 Task: Use the formula "CSCH" in spreadsheet "Project protfolio".
Action: Mouse moved to (109, 68)
Screenshot: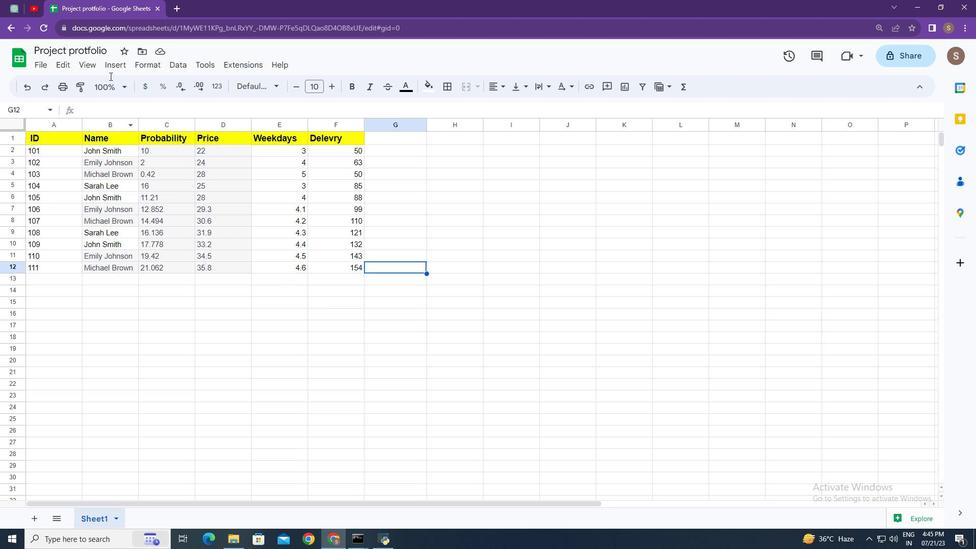 
Action: Mouse pressed left at (109, 68)
Screenshot: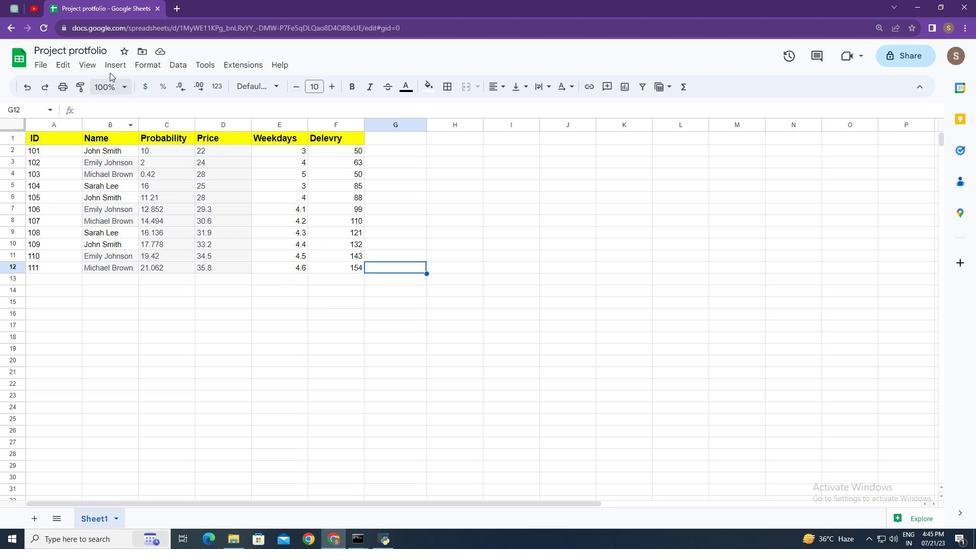 
Action: Mouse moved to (179, 258)
Screenshot: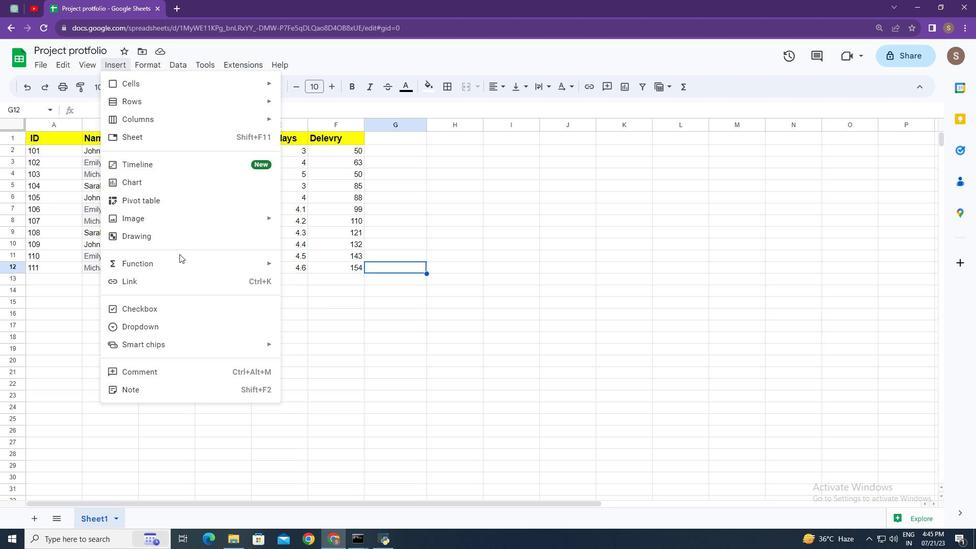 
Action: Mouse pressed left at (179, 258)
Screenshot: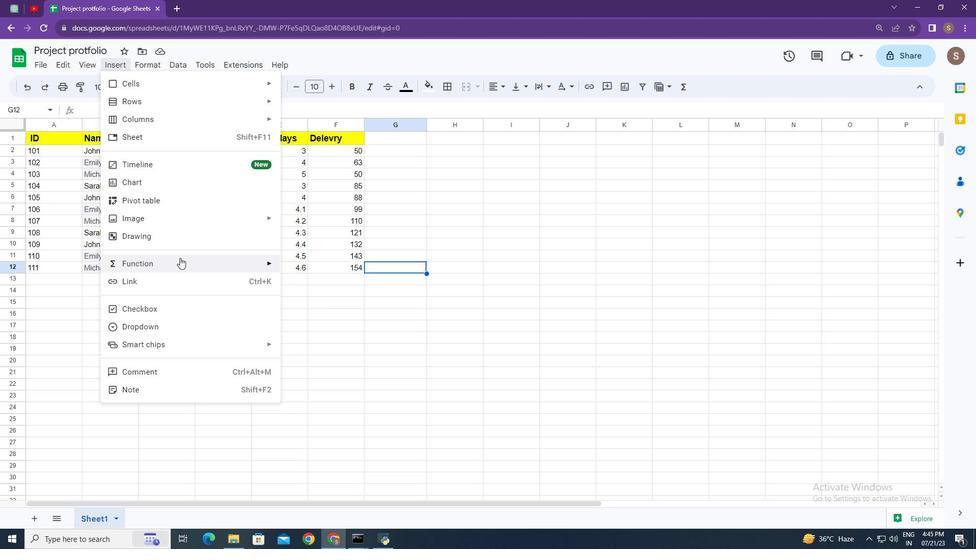 
Action: Mouse moved to (362, 201)
Screenshot: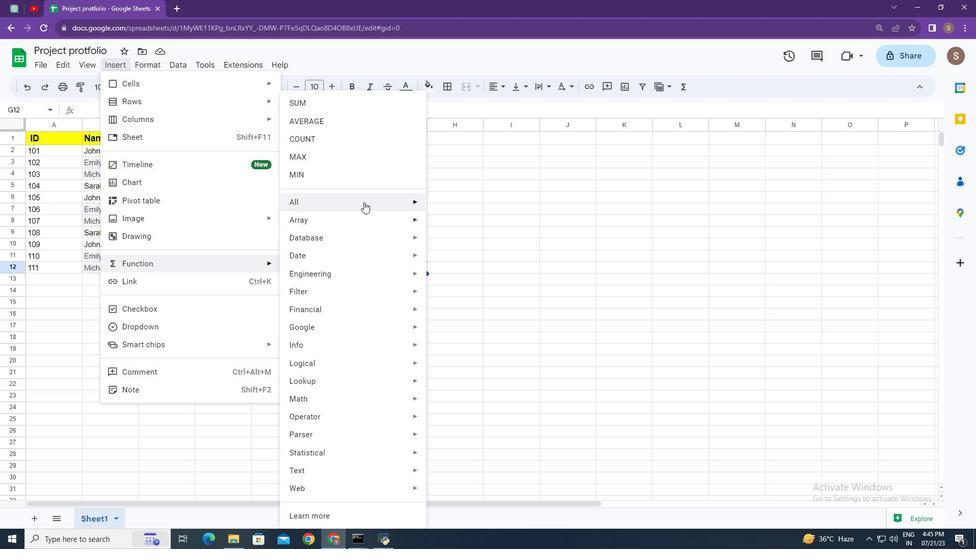 
Action: Mouse pressed left at (362, 201)
Screenshot: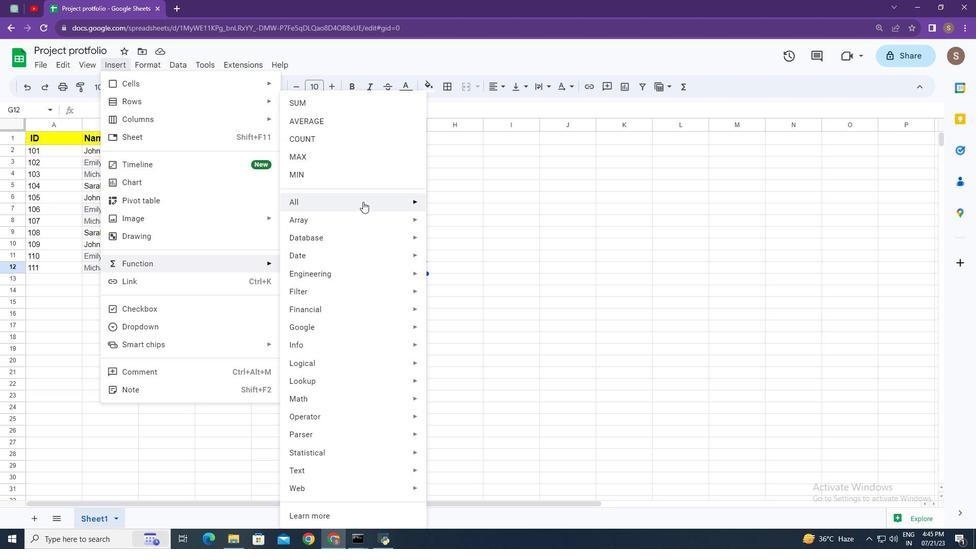 
Action: Mouse moved to (485, 334)
Screenshot: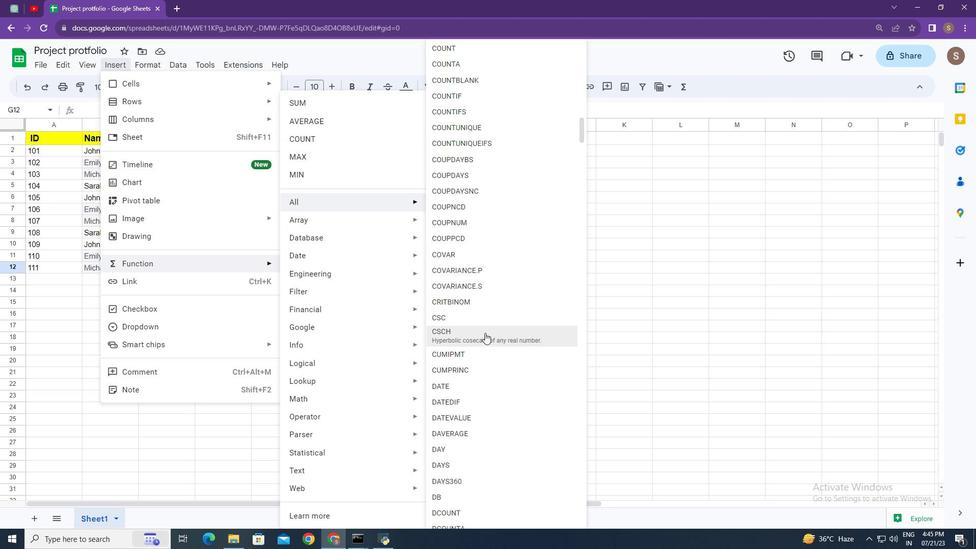 
Action: Mouse pressed left at (485, 334)
Screenshot: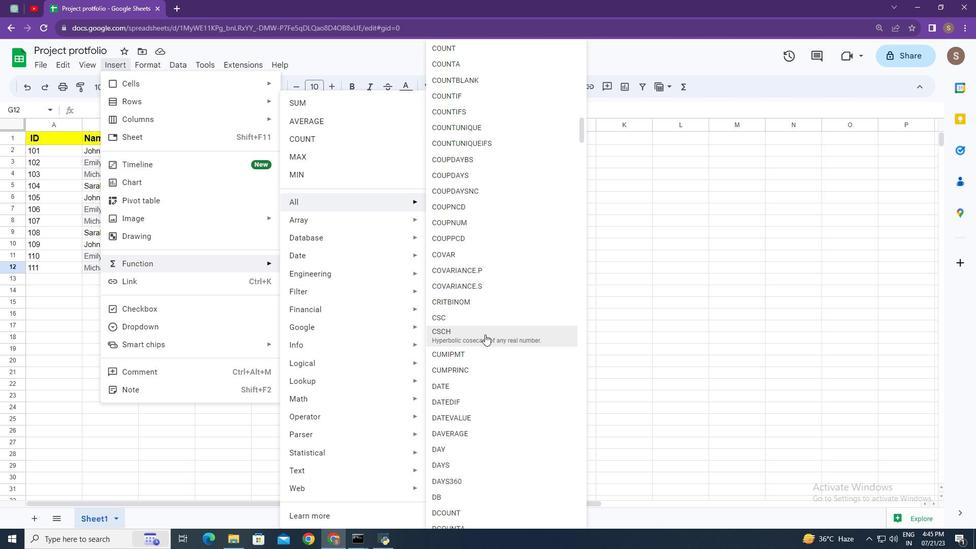 
Action: Mouse moved to (400, 278)
Screenshot: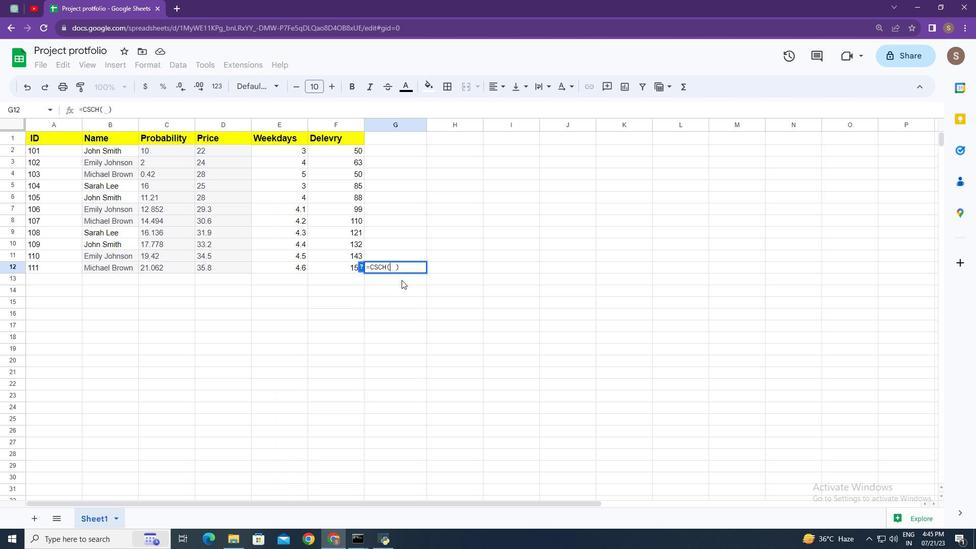 
Action: Key pressed <Key.f1>
Screenshot: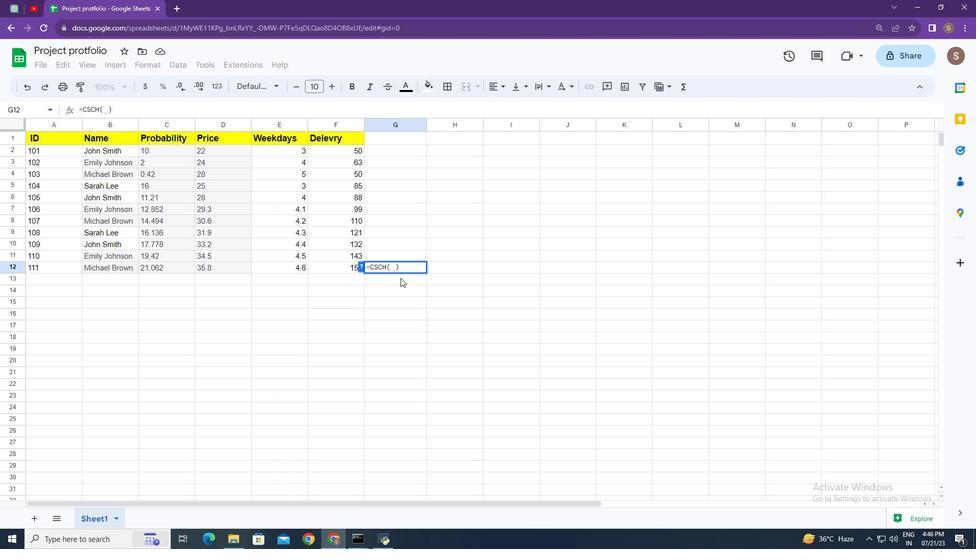 
Action: Mouse moved to (396, 263)
Screenshot: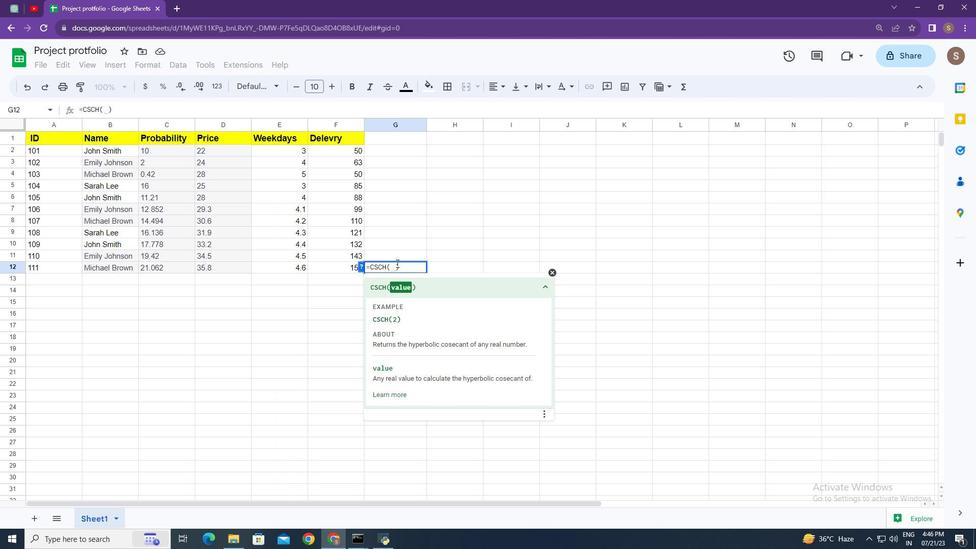 
Action: Key pressed 52<Key.enter>
Screenshot: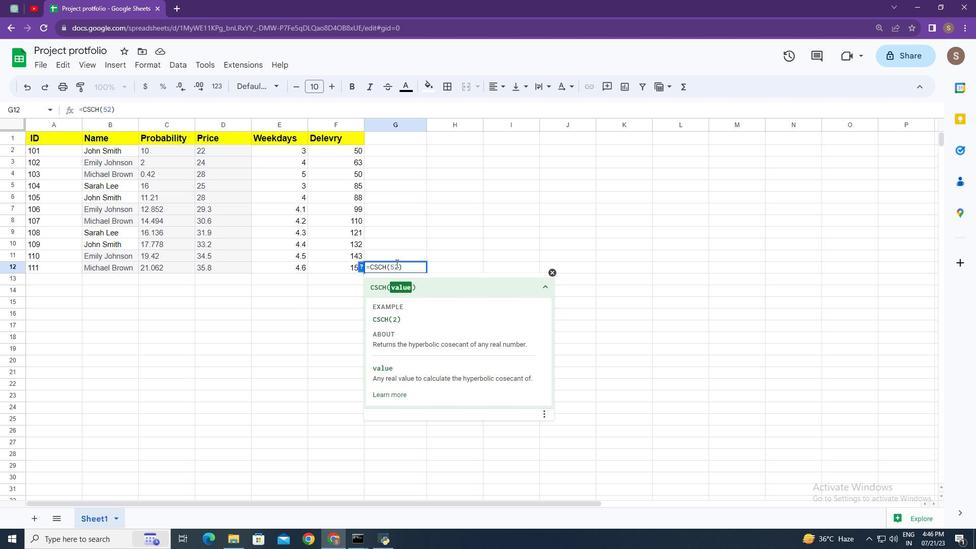 
Action: Mouse moved to (406, 309)
Screenshot: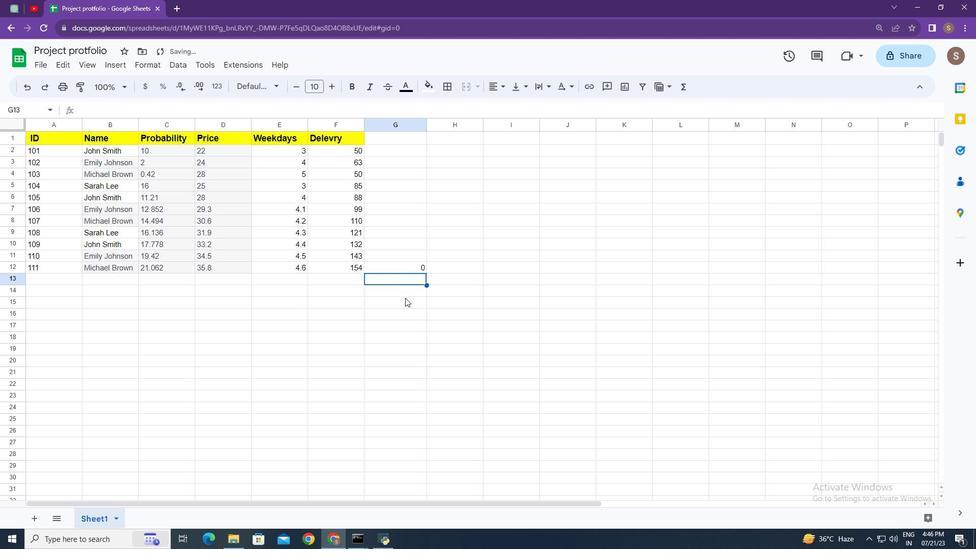 
